 Task: Create in the project UniTech and in the Backlog issue 'Develop a new tool for automated testing of chatbots' a child issue 'Code optimization for low-latency network communication', and assign it to team member softage.1@softage.net.
Action: Mouse moved to (491, 510)
Screenshot: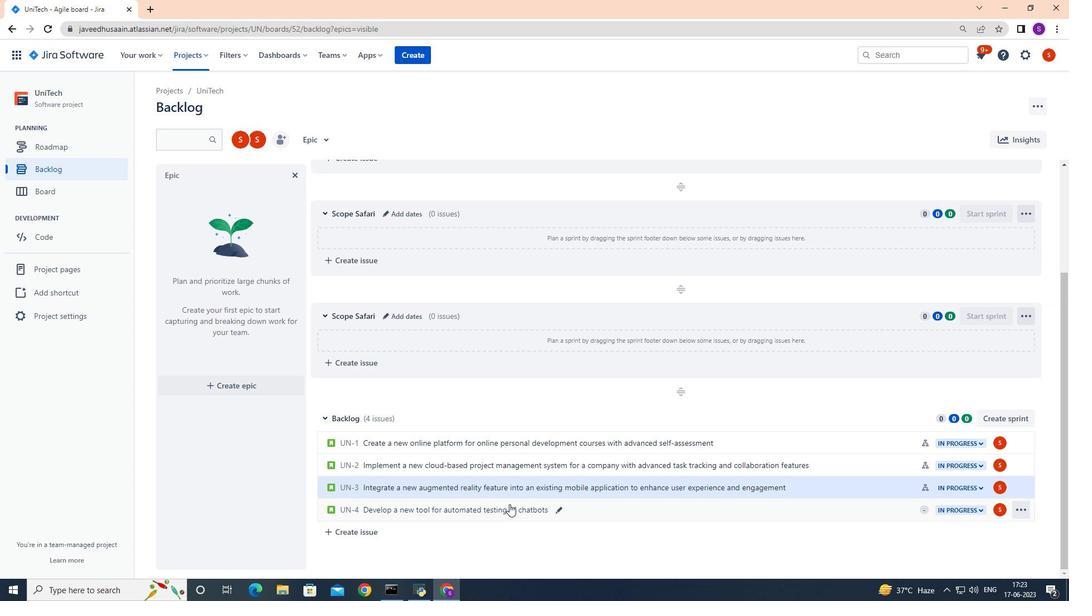 
Action: Mouse pressed left at (491, 510)
Screenshot: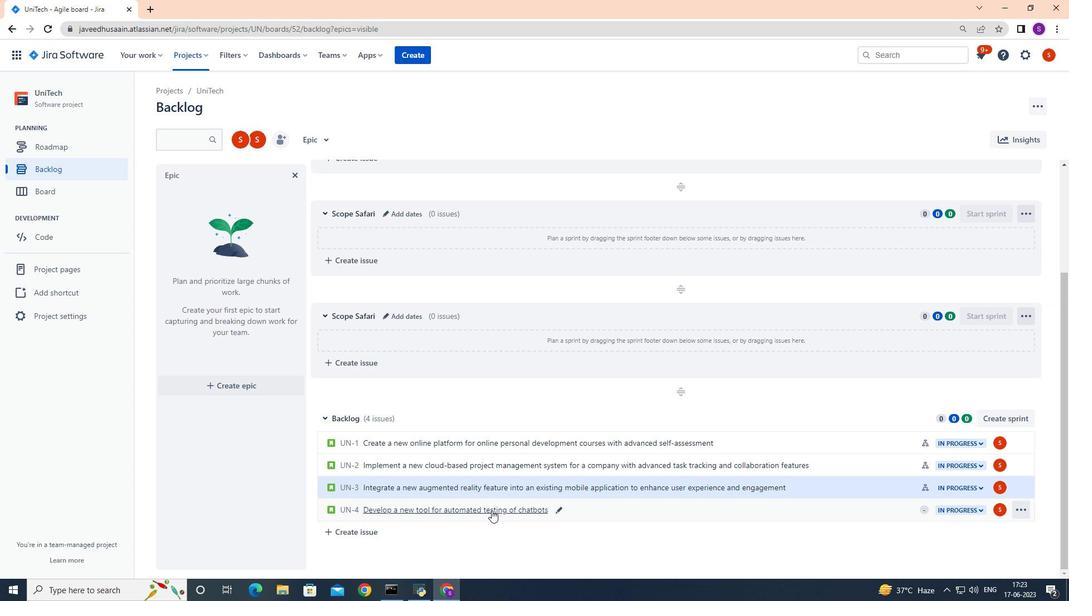 
Action: Mouse moved to (872, 233)
Screenshot: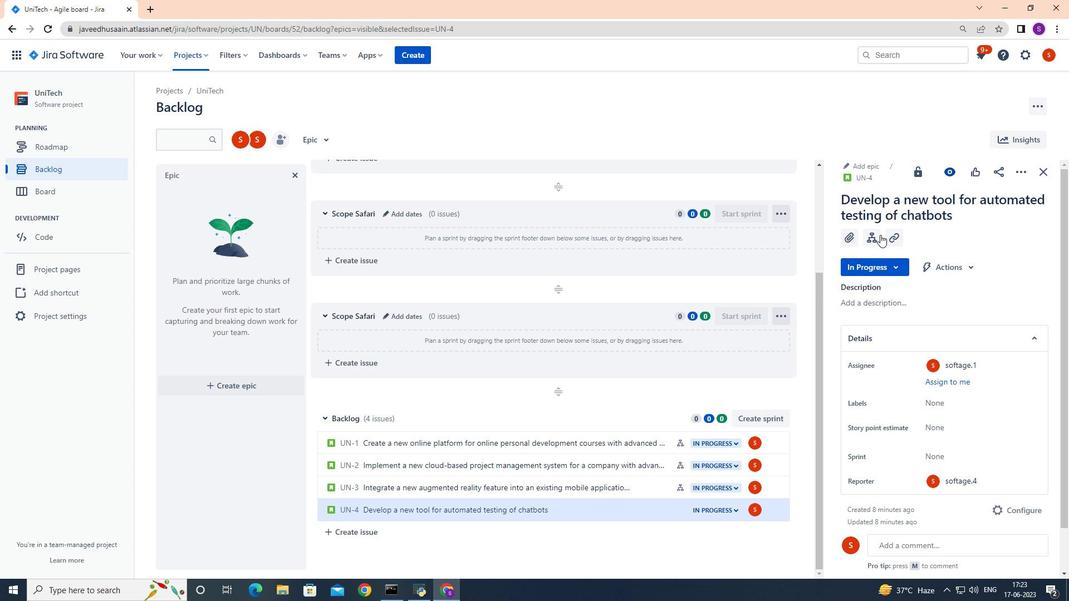 
Action: Mouse pressed left at (872, 233)
Screenshot: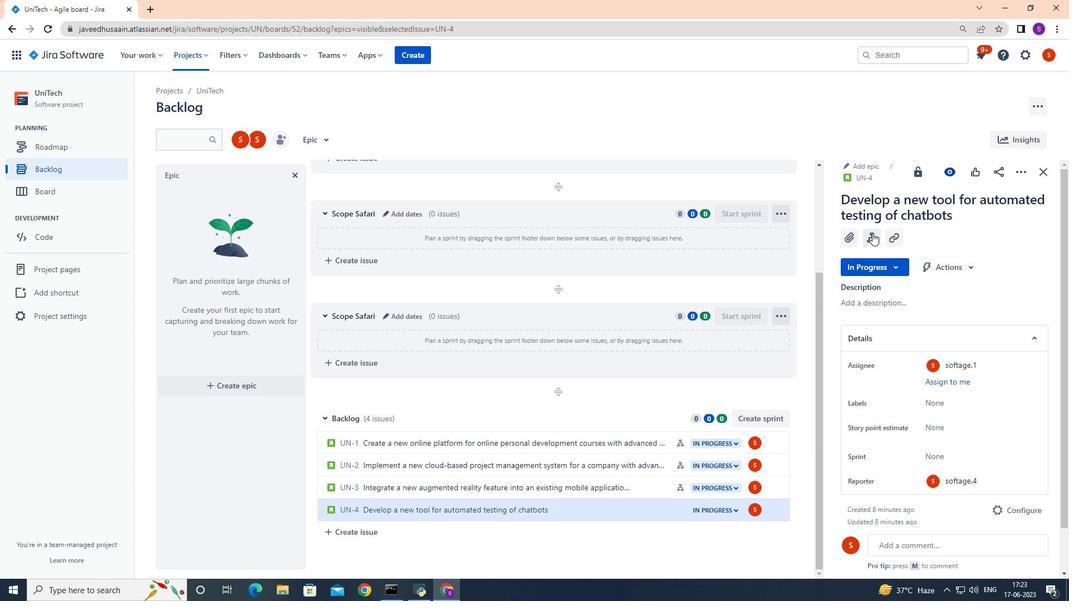 
Action: Mouse moved to (866, 351)
Screenshot: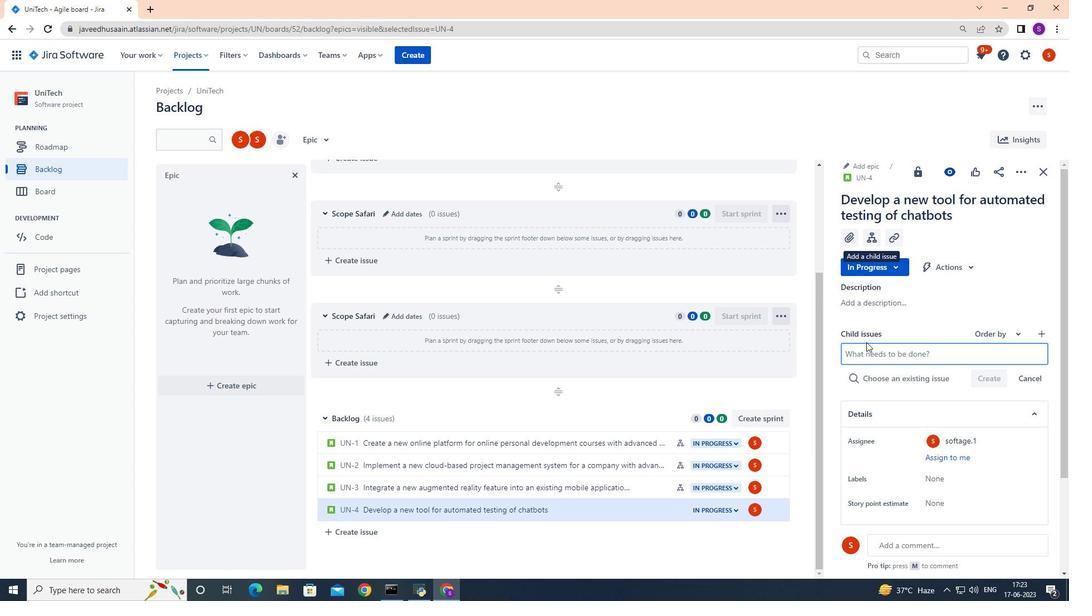 
Action: Mouse pressed left at (866, 351)
Screenshot: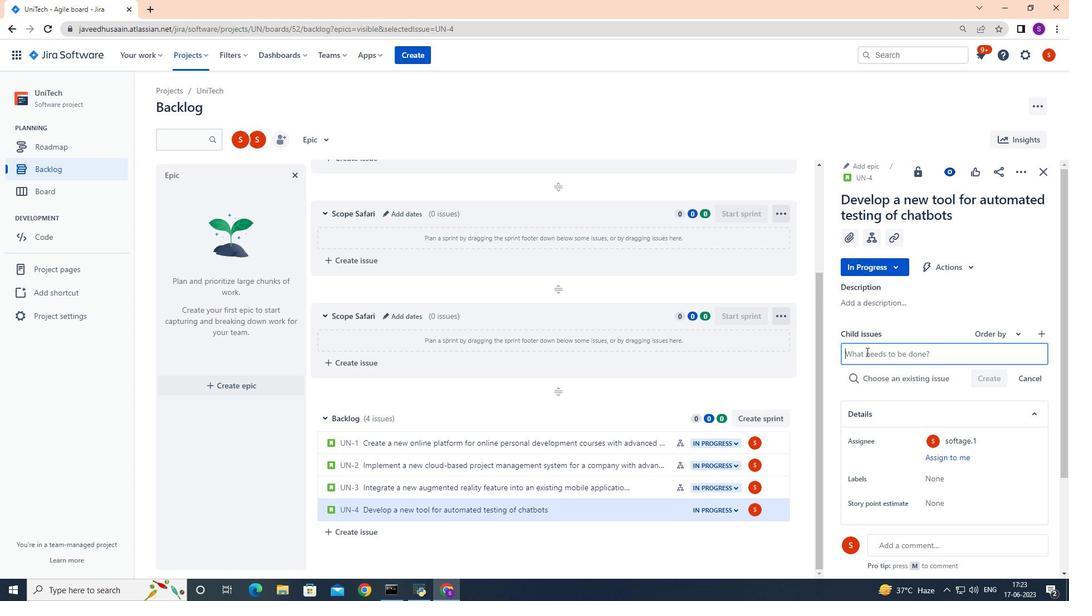 
Action: Key pressed <Key.shift>Code<Key.space>optimix<Key.backspace>zation<Key.space>for<Key.space>low<Key.space><Key.backspace>-latency<Key.space>network<Key.space>communication<Key.space>
Screenshot: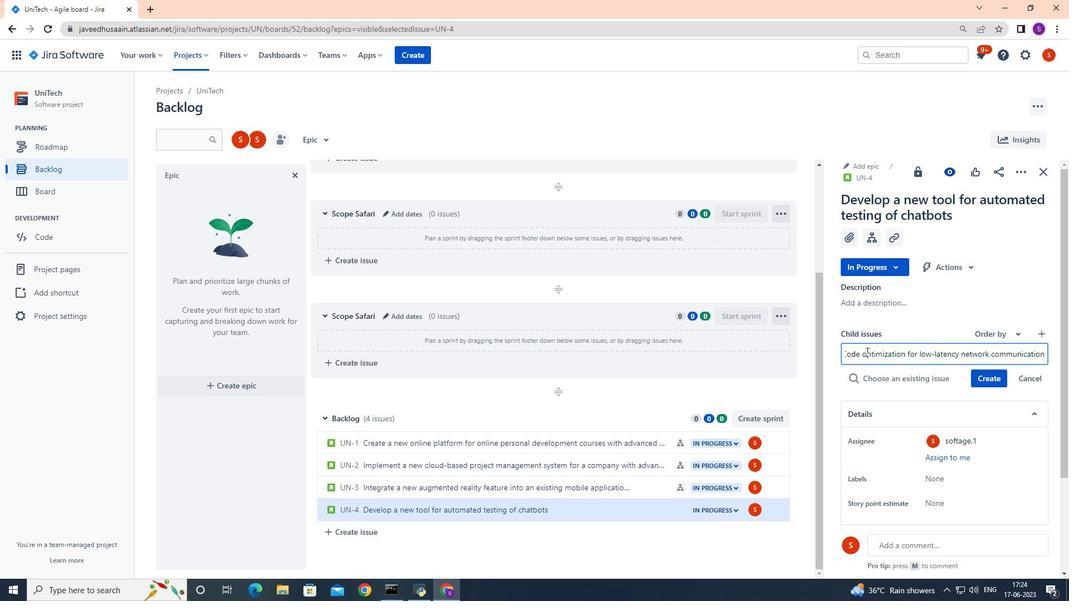 
Action: Mouse moved to (978, 376)
Screenshot: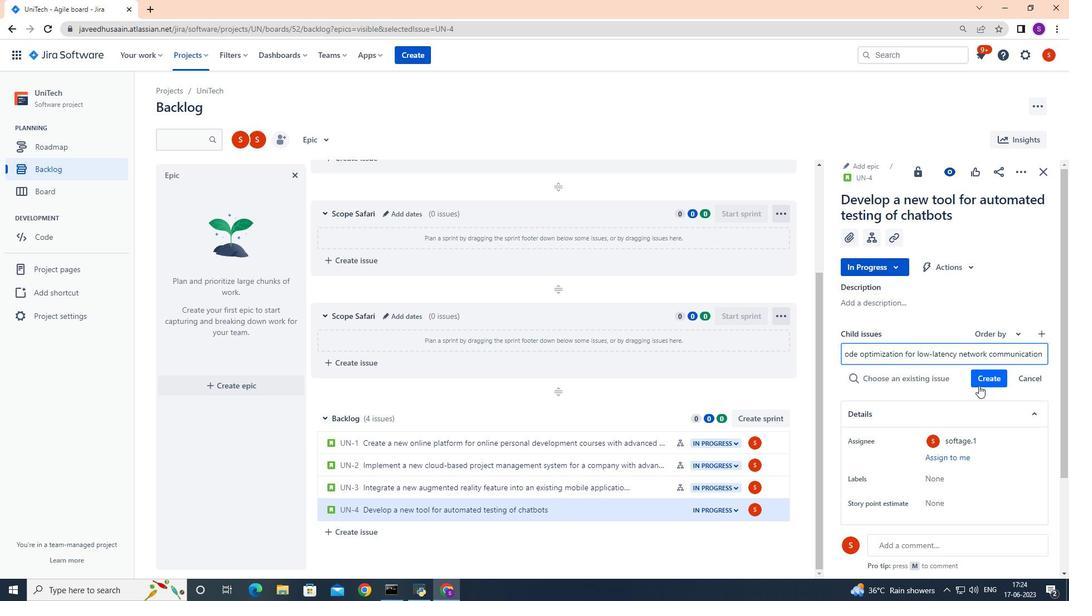 
Action: Mouse pressed left at (978, 376)
Screenshot: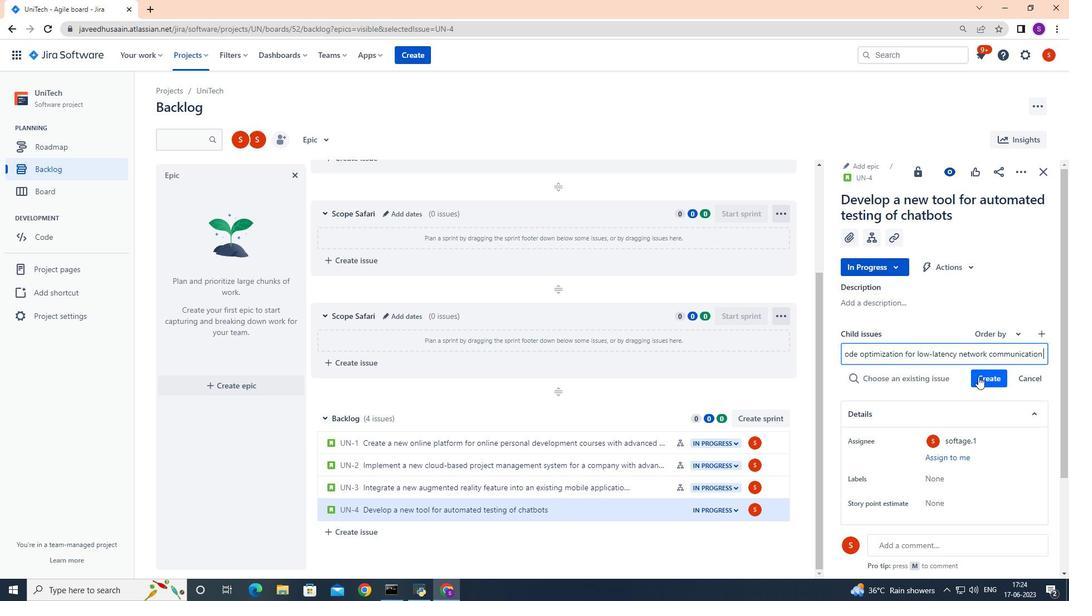 
Action: Mouse moved to (996, 359)
Screenshot: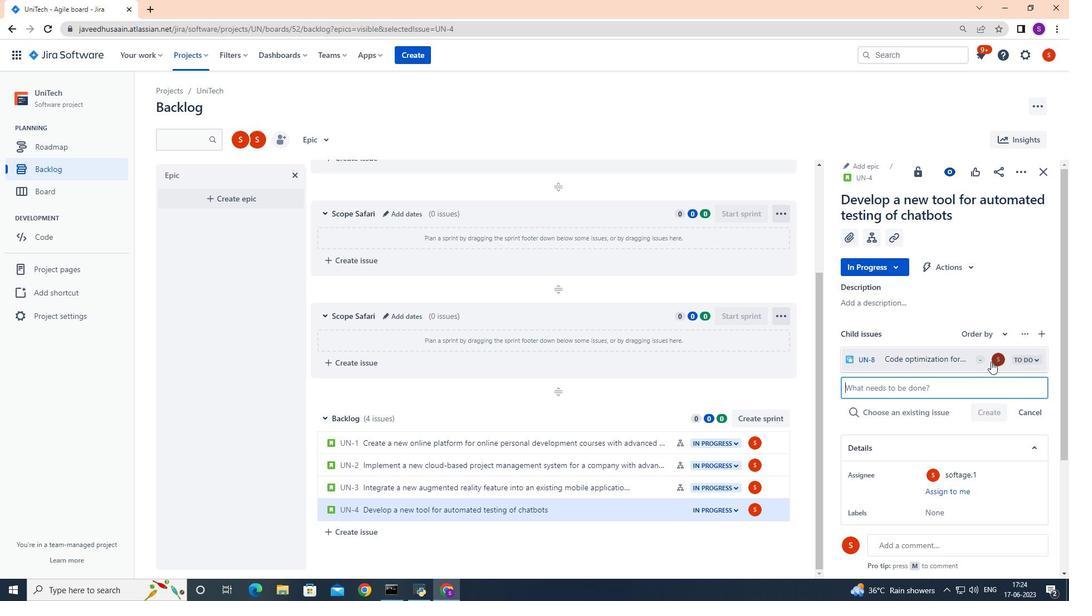 
Action: Mouse pressed left at (996, 359)
Screenshot: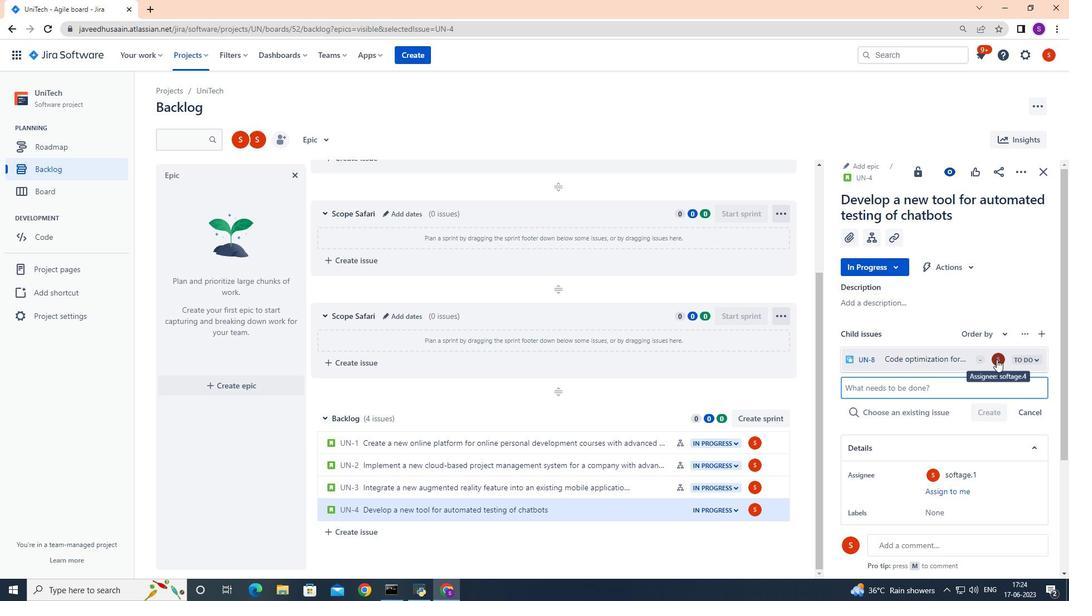 
Action: Mouse moved to (990, 348)
Screenshot: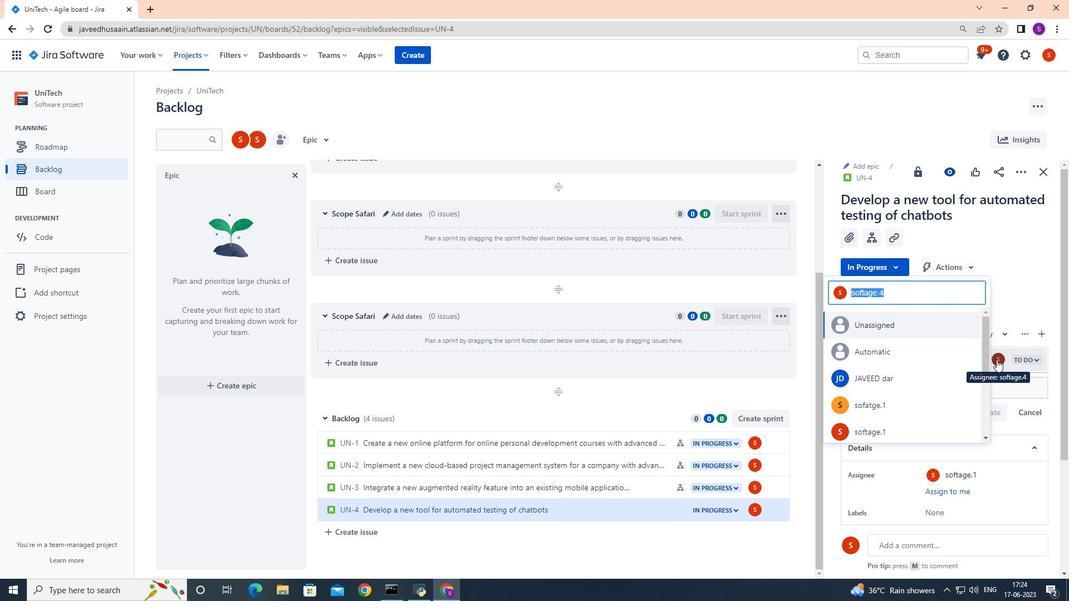 
Action: Key pressed <Key.backspace>sp<Key.backspace><Key.backspace><Key.backspace>softage.1<Key.shift><Key.caps_lock>@SOFTAGE<Key.backspace><Key.backspace><Key.backspace><Key.backspace><Key.backspace><Key.backspace><Key.backspace><Key.backspace><Key.caps_lock><Key.shift>@softage.net
Screenshot: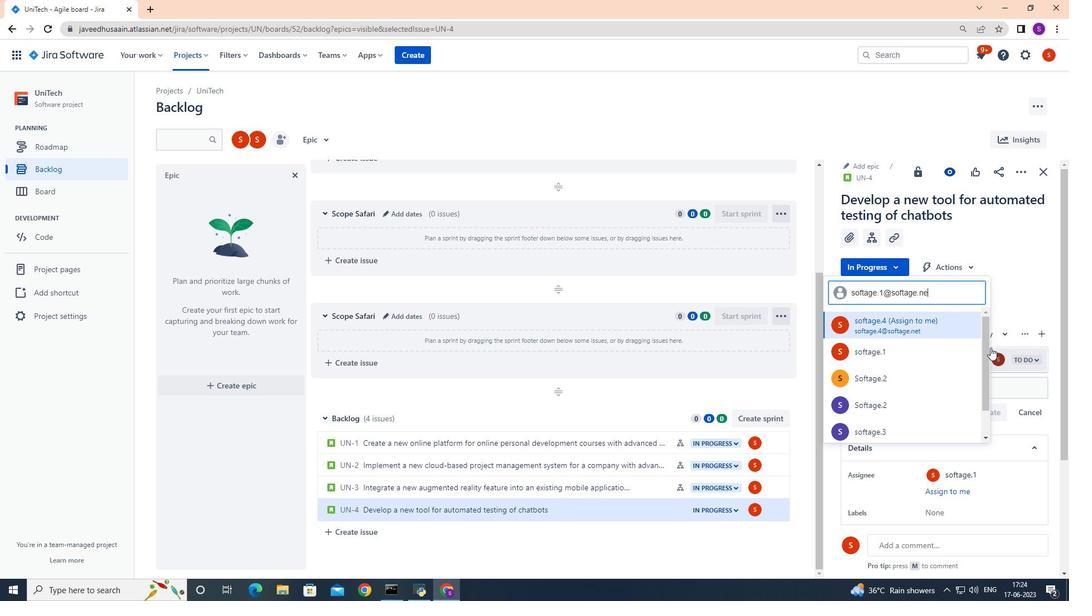 
Action: Mouse moved to (870, 355)
Screenshot: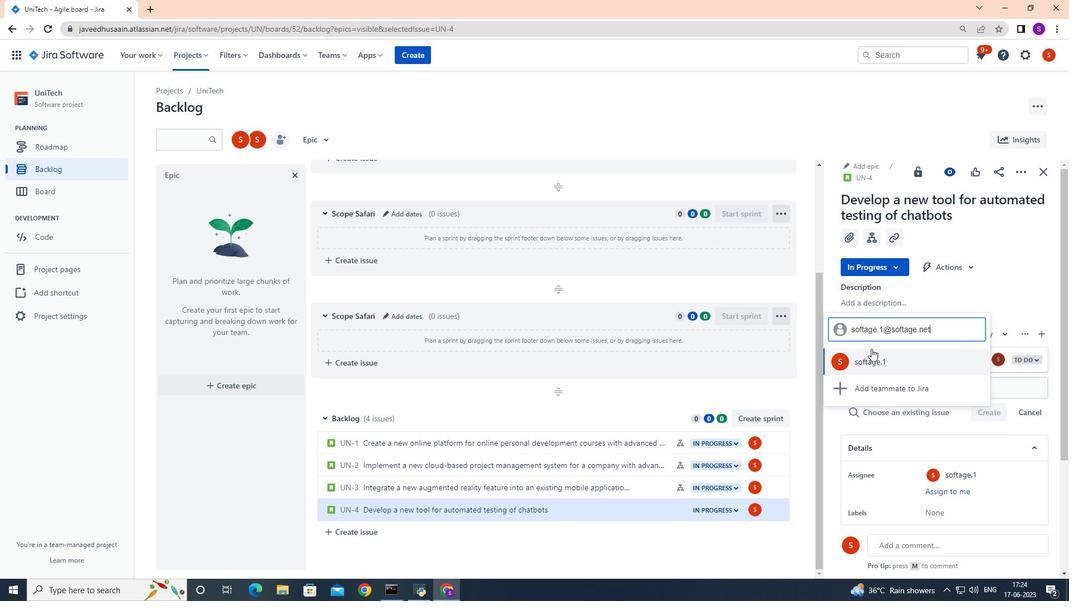 
Action: Mouse pressed left at (870, 355)
Screenshot: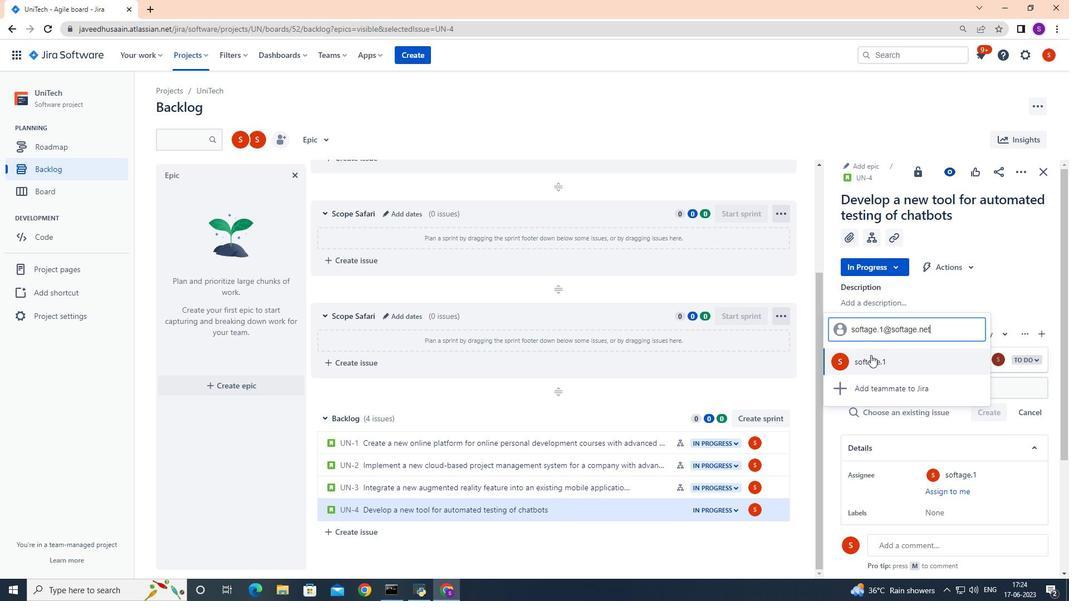 
Action: Mouse moved to (1010, 261)
Screenshot: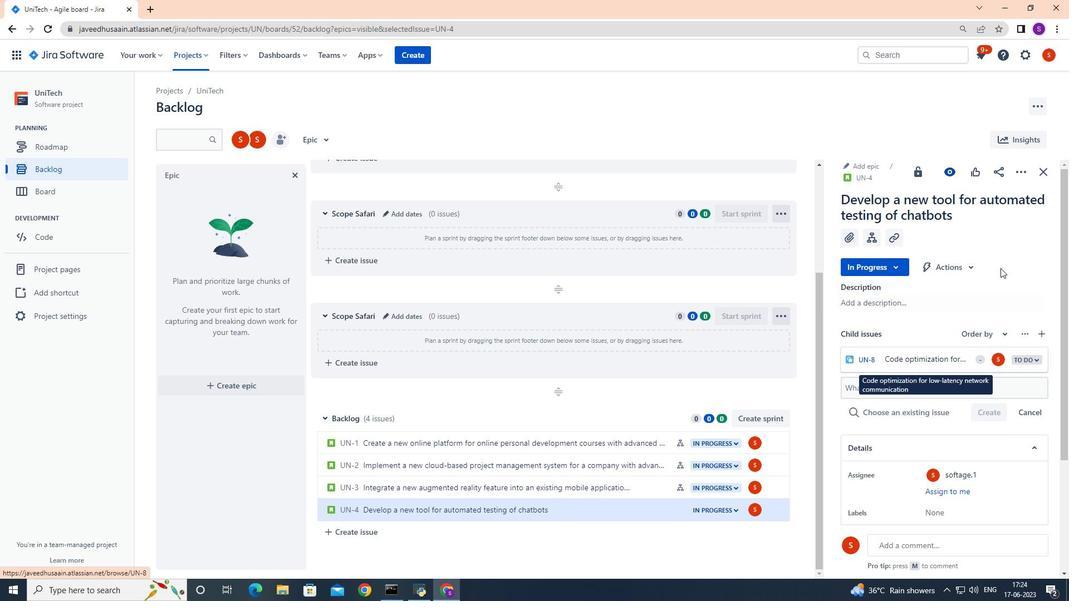 
Action: Mouse pressed left at (1010, 261)
Screenshot: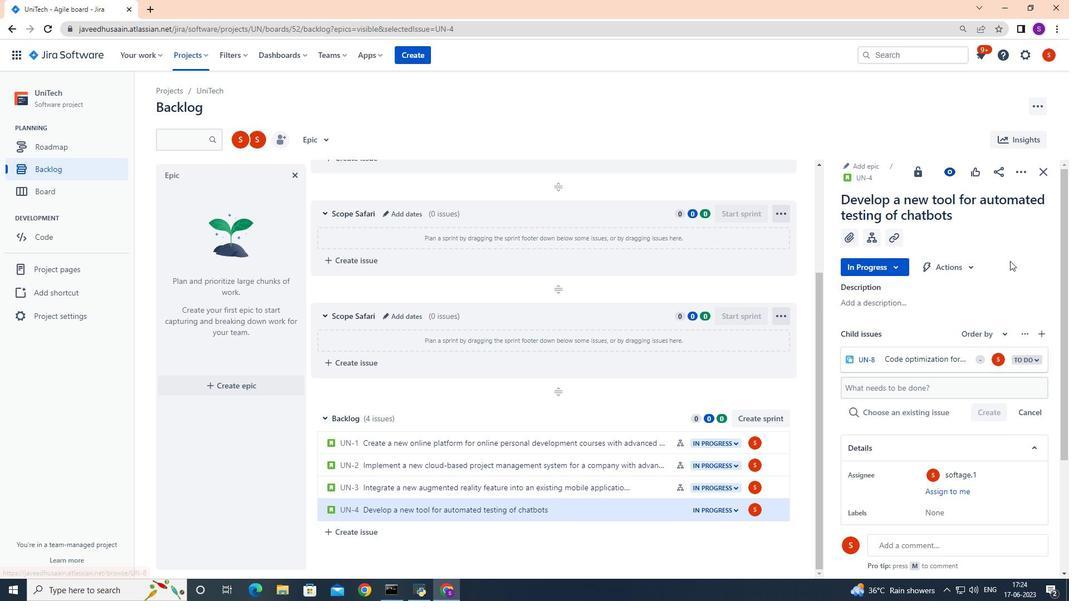 
